 Task: Customize your Outlook settings by changing the Office theme to 'Colorful' and adjusting the contact display order to 'Last, First'.
Action: Mouse moved to (54, 30)
Screenshot: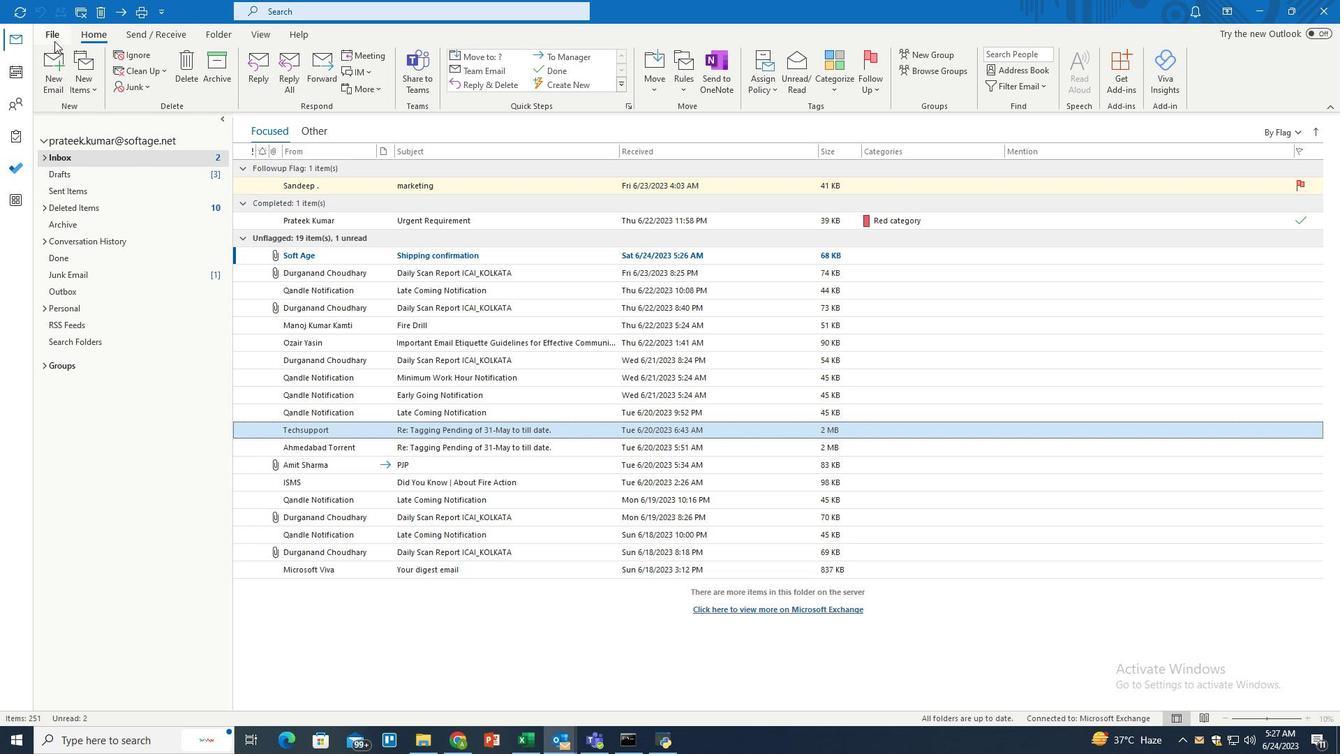 
Action: Mouse pressed left at (54, 30)
Screenshot: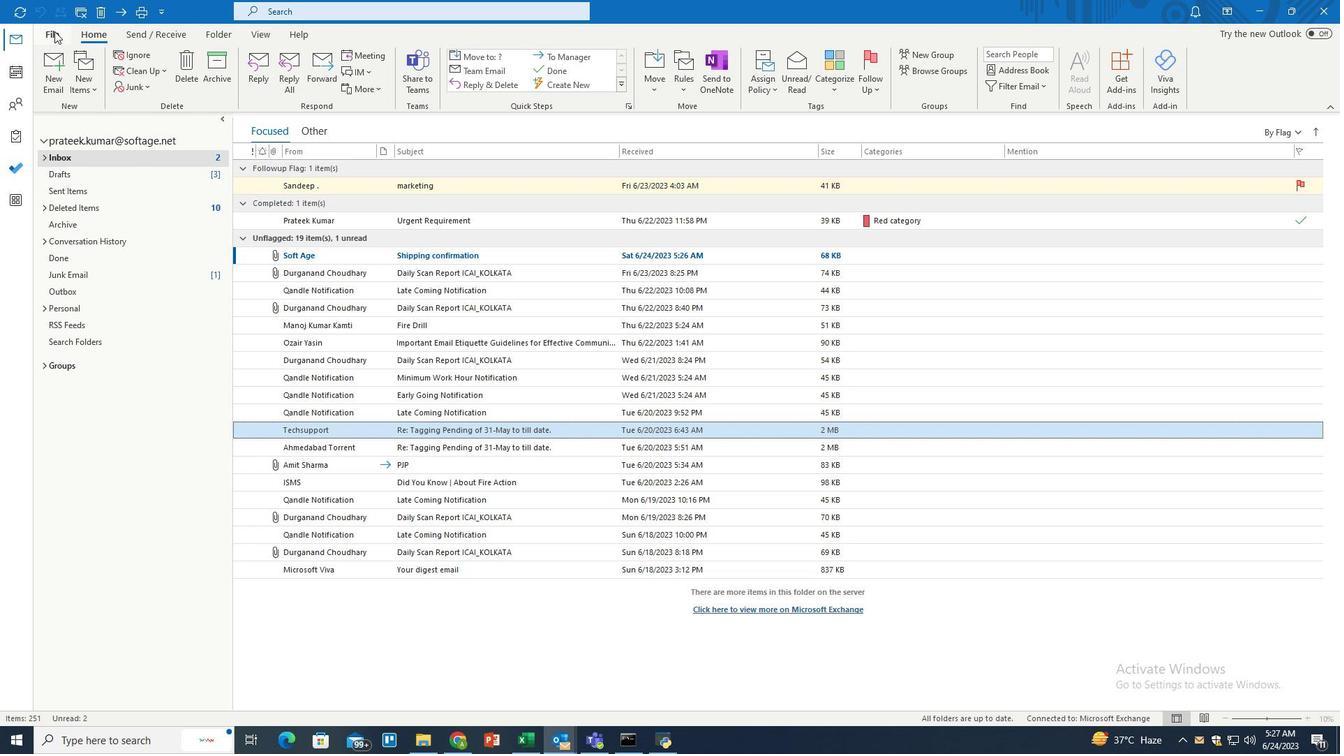 
Action: Mouse moved to (47, 668)
Screenshot: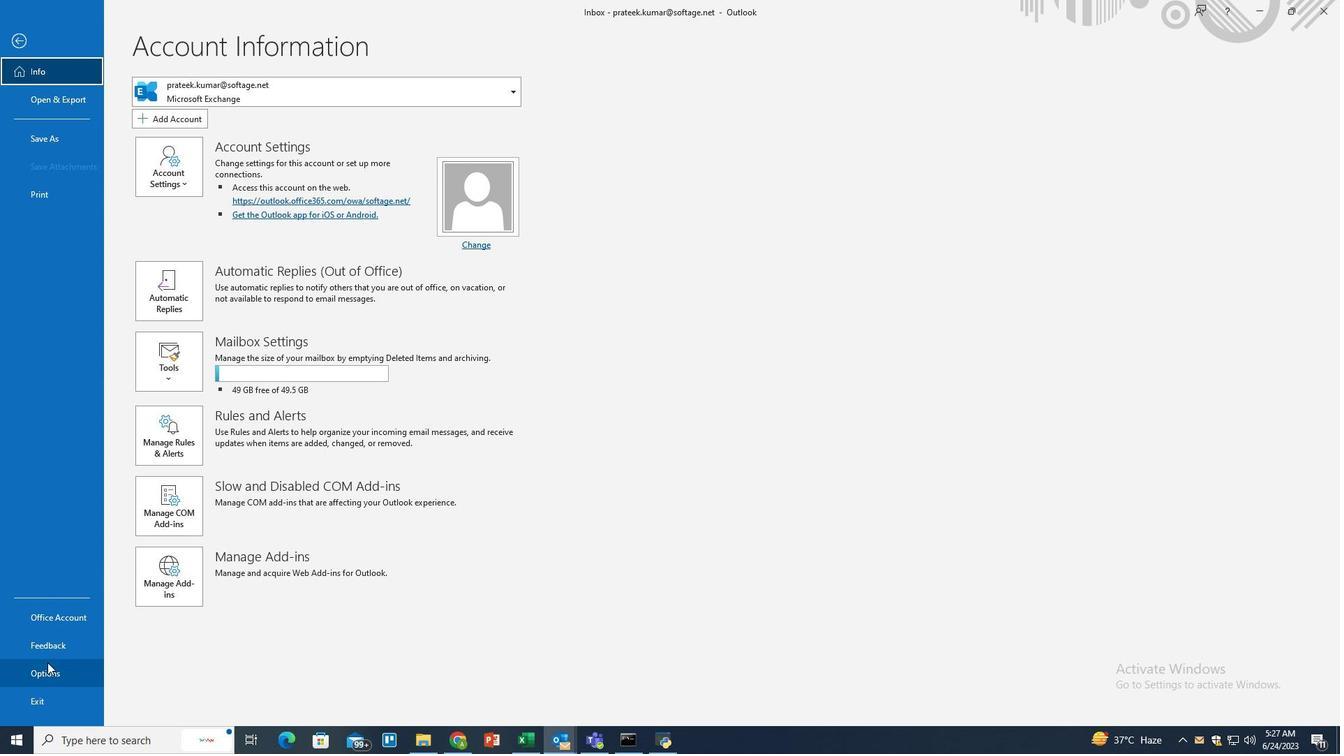 
Action: Mouse pressed left at (47, 668)
Screenshot: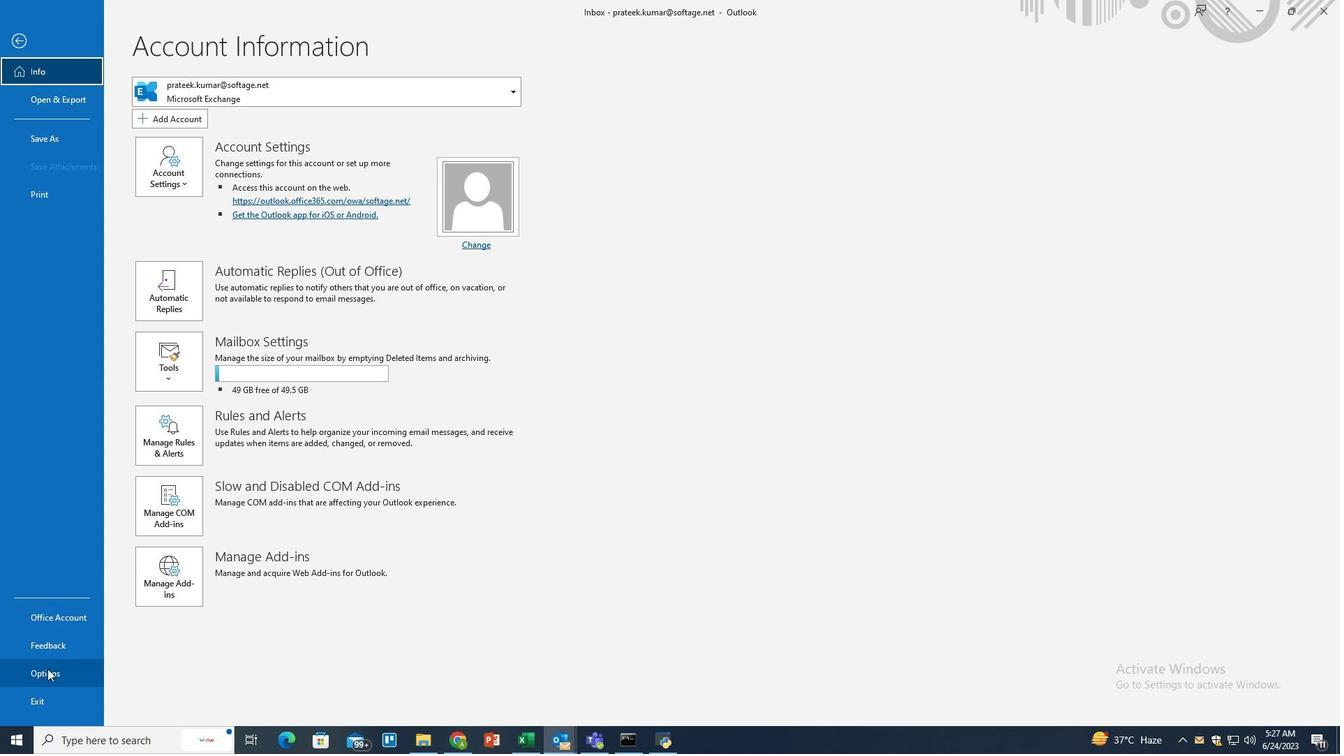 
Action: Mouse moved to (392, 242)
Screenshot: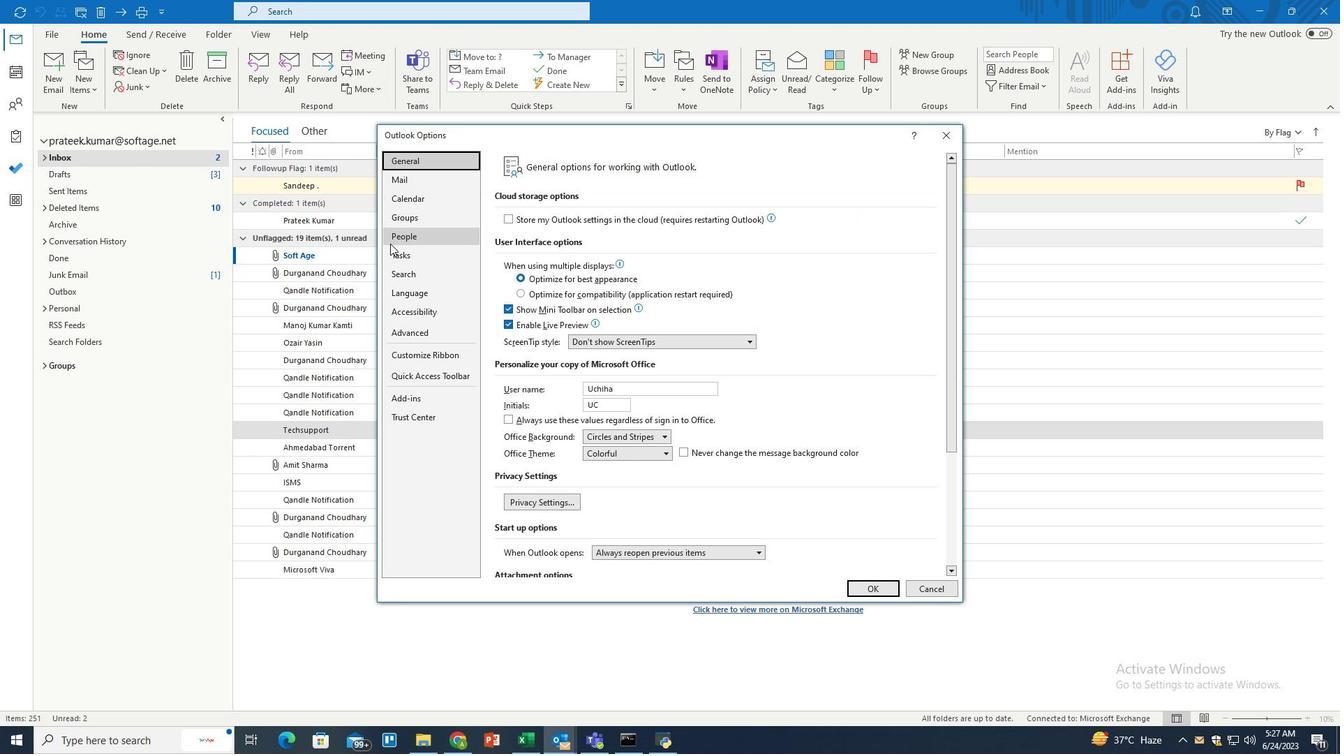 
Action: Mouse pressed left at (392, 242)
Screenshot: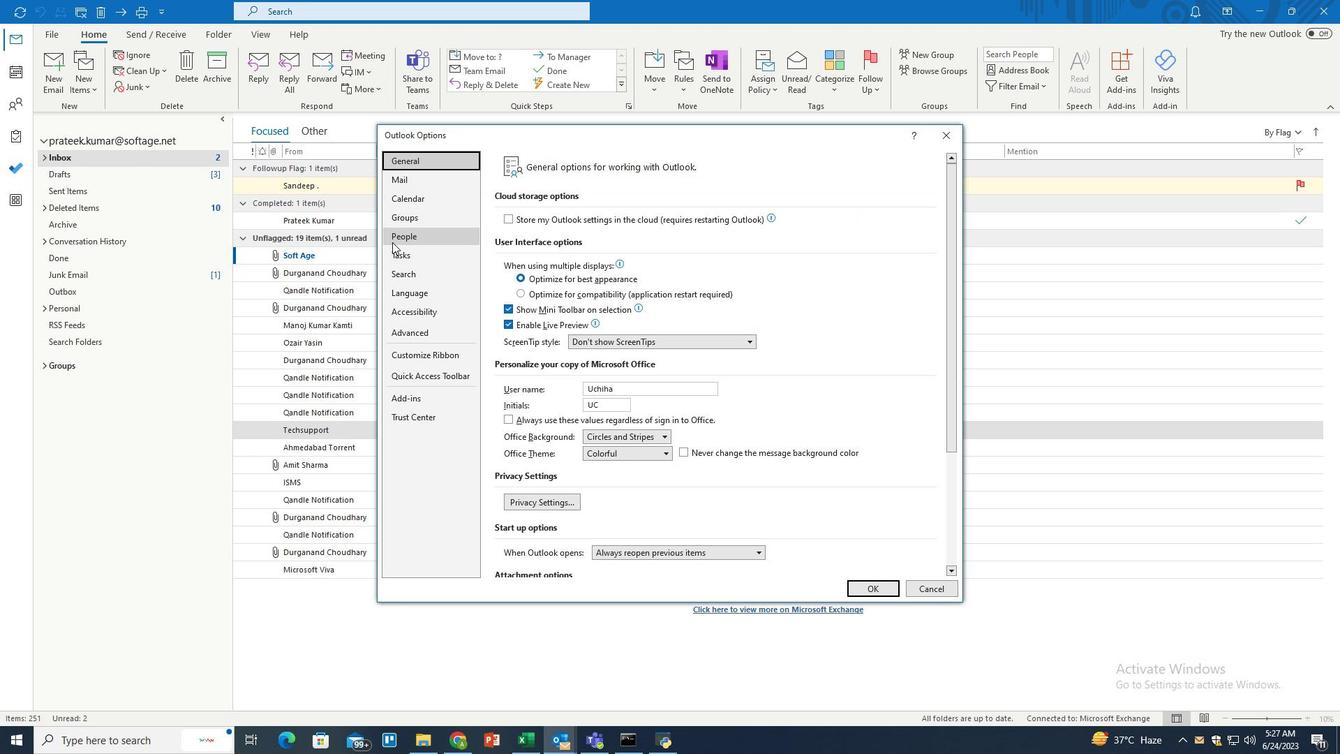 
Action: Mouse moved to (740, 233)
Screenshot: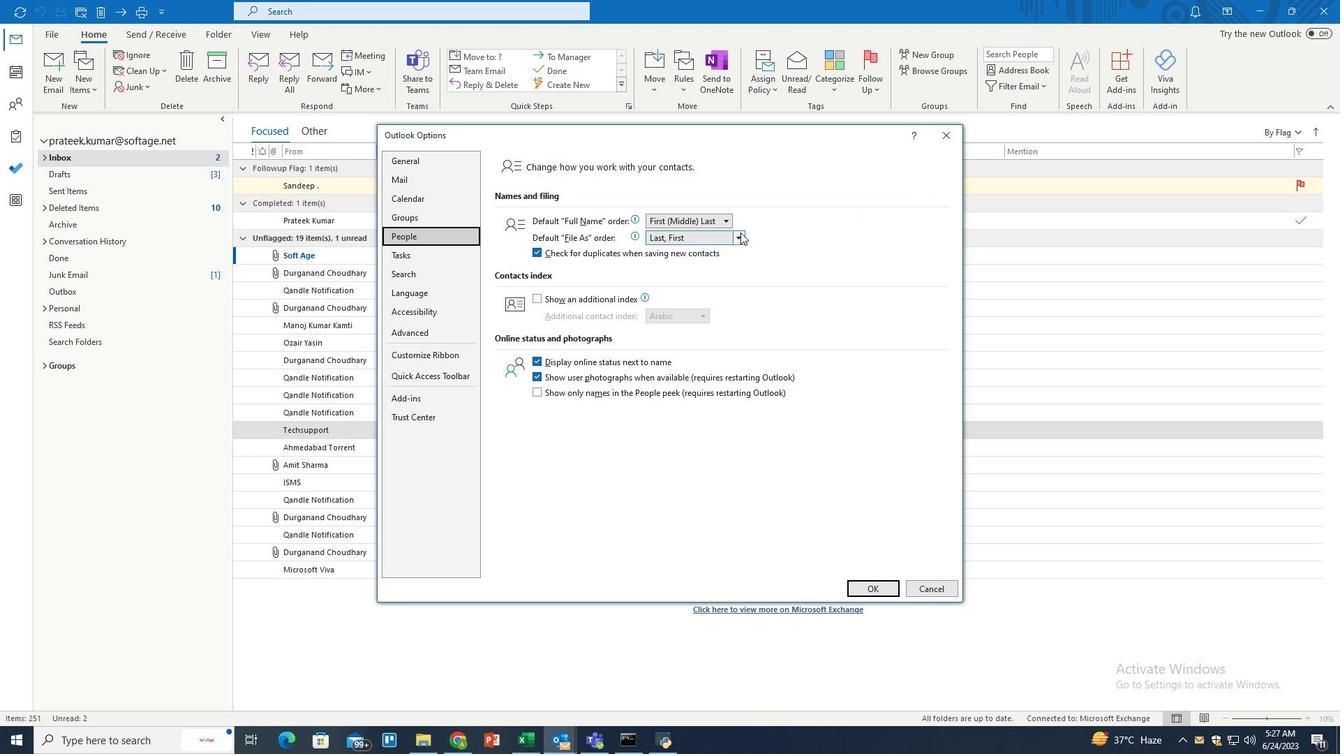 
Action: Mouse pressed left at (740, 233)
Screenshot: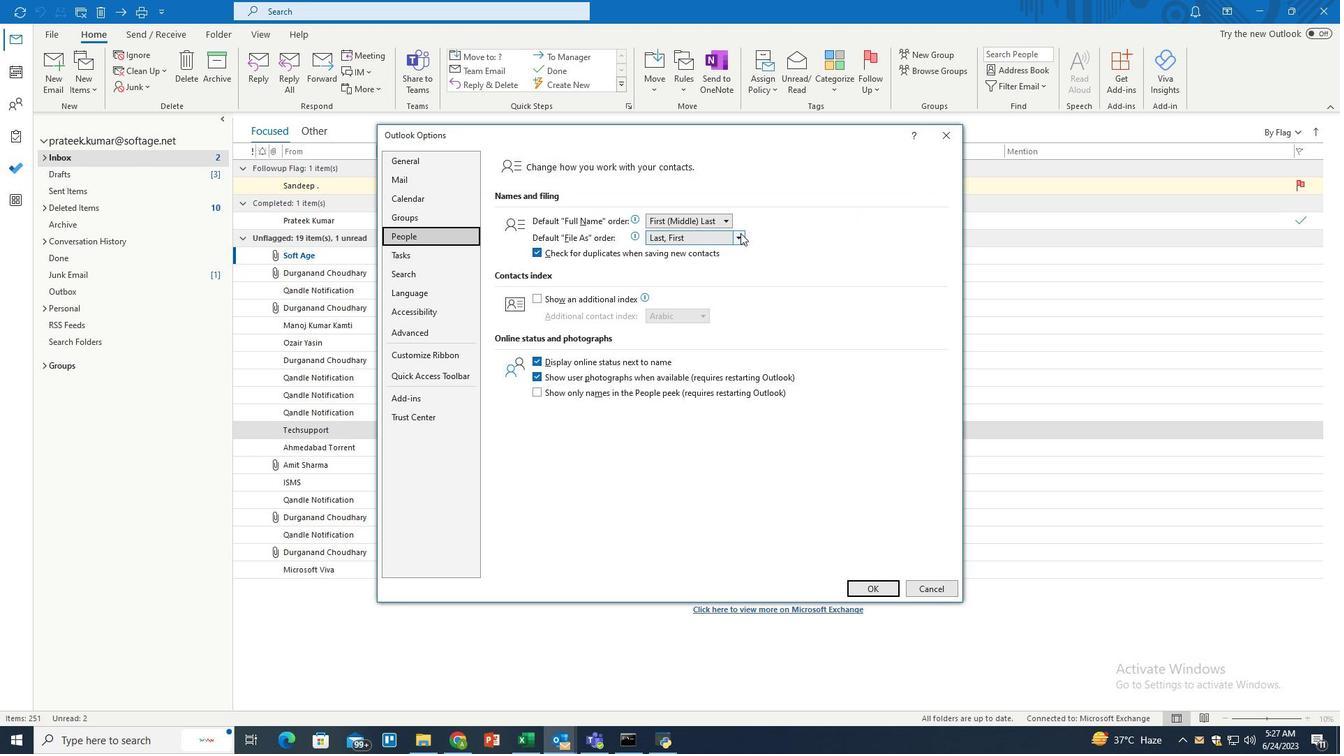 
Action: Mouse moved to (684, 279)
Screenshot: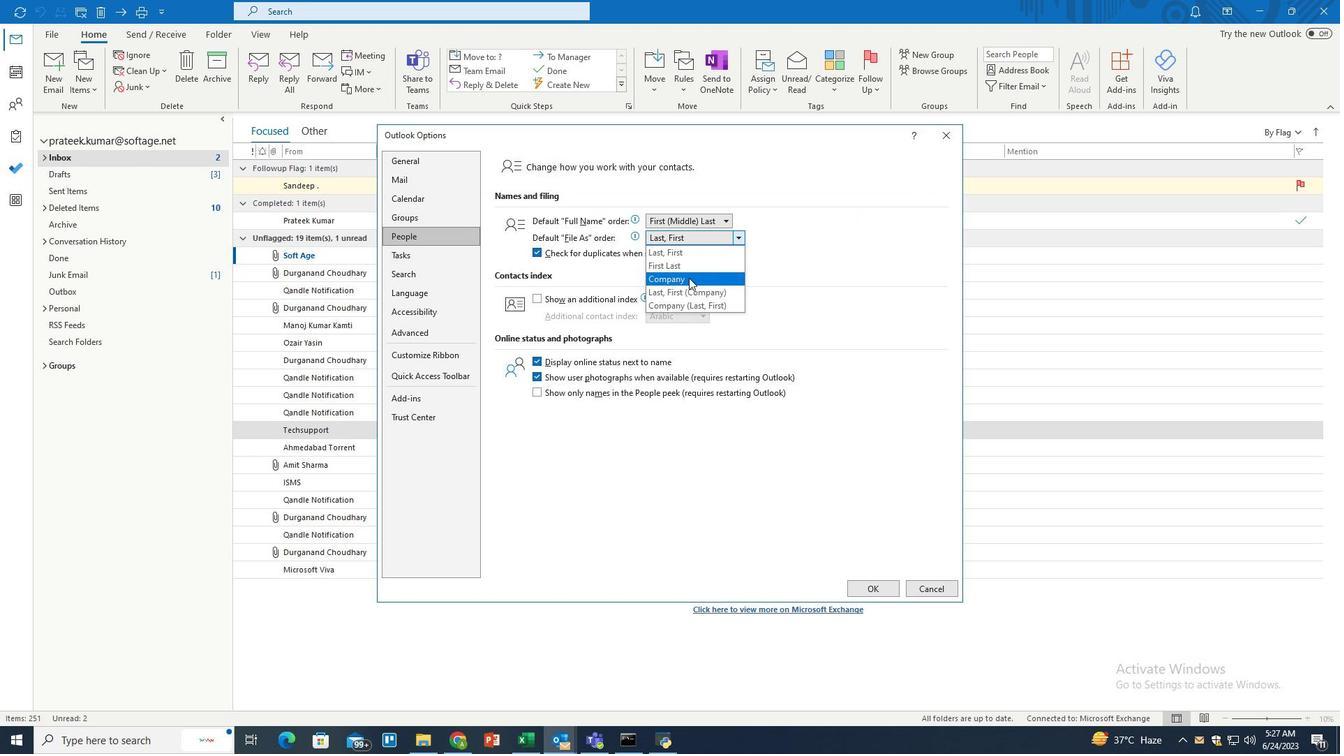 
Action: Mouse pressed left at (684, 279)
Screenshot: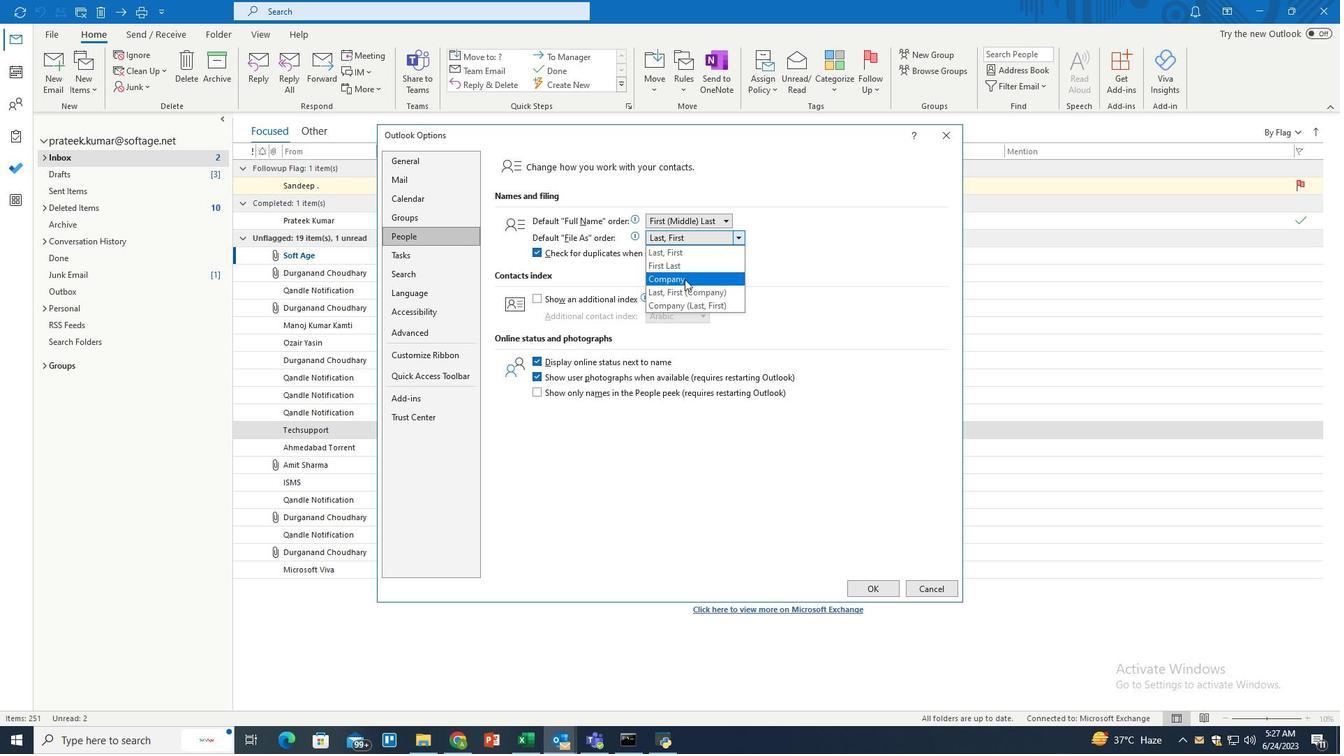 
Action: Mouse moved to (865, 590)
Screenshot: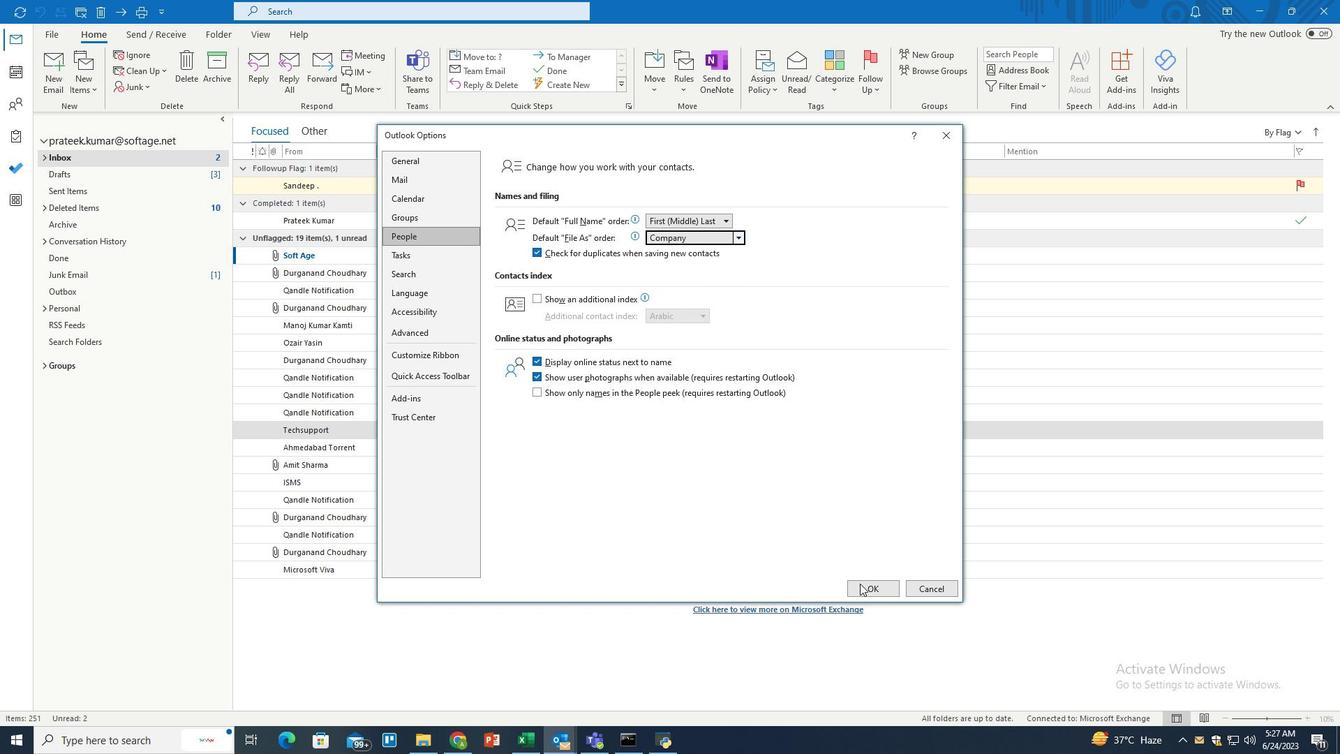 
Action: Mouse pressed left at (865, 590)
Screenshot: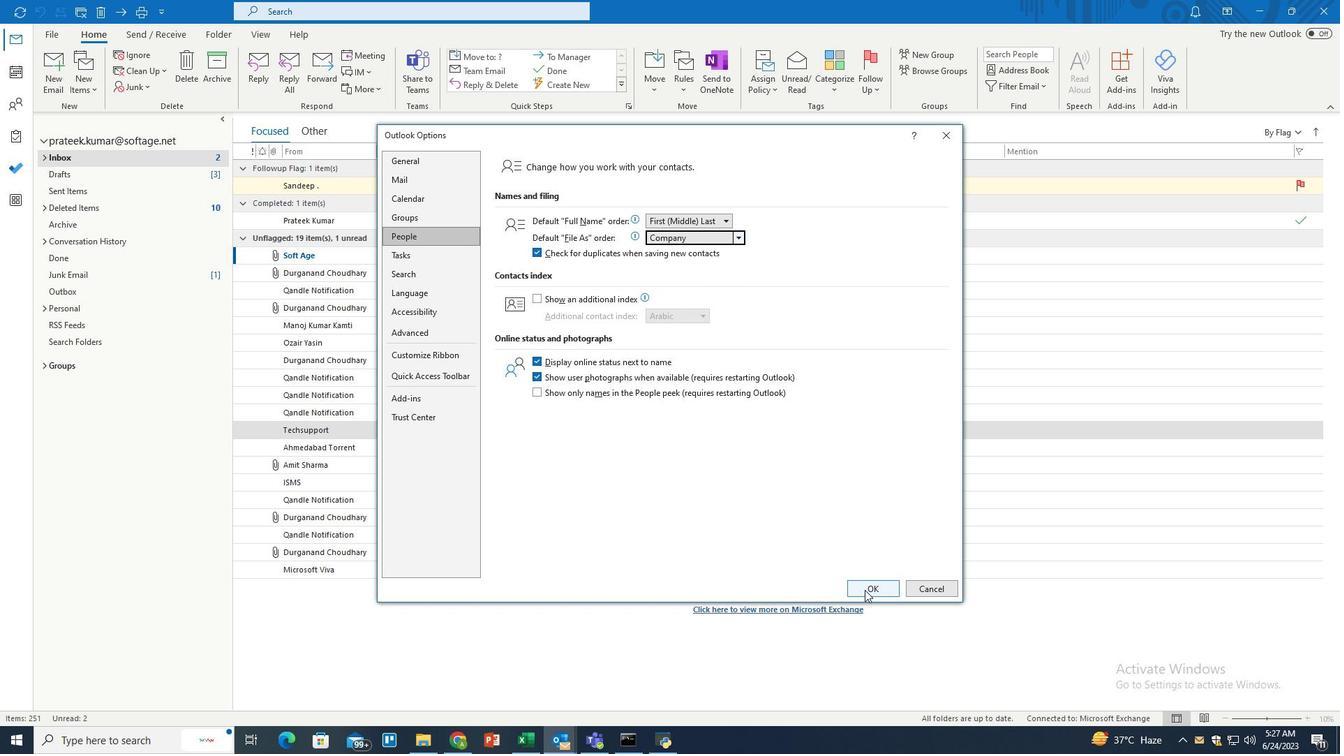 
Action: Mouse moved to (814, 559)
Screenshot: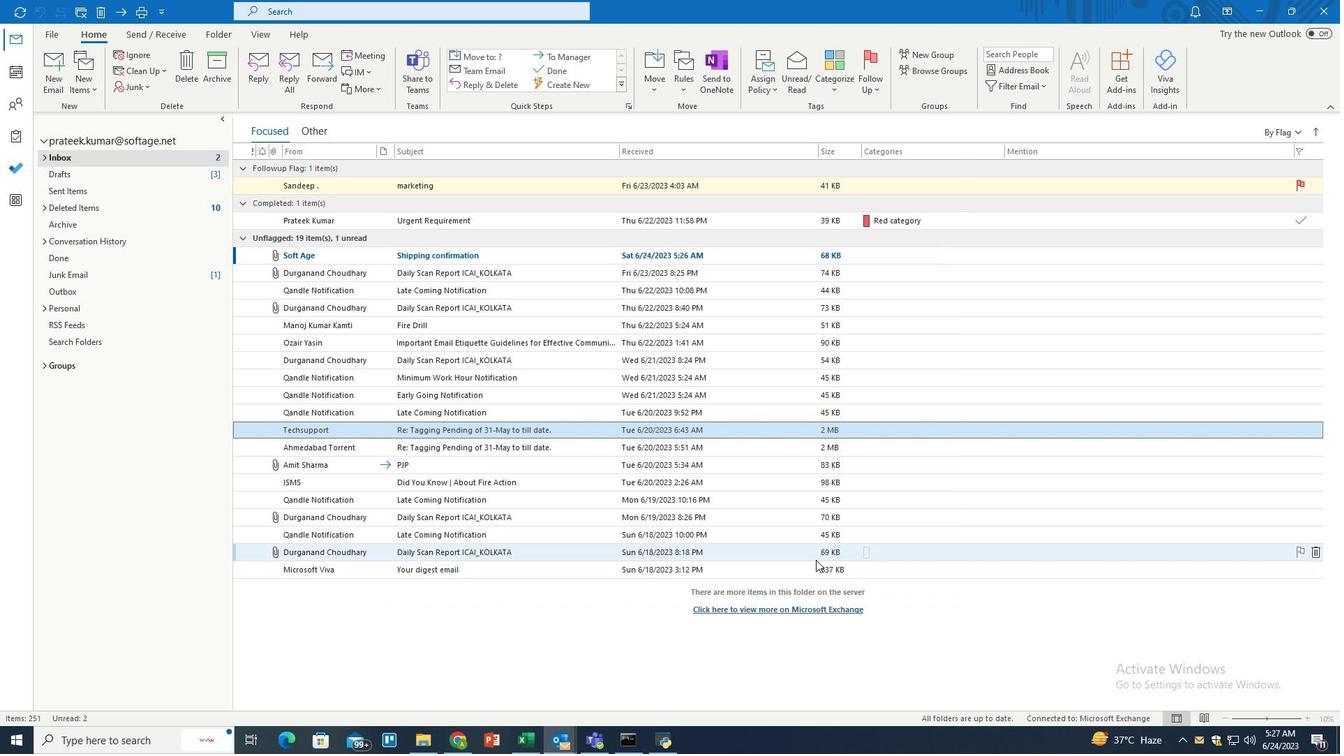 
